 Task: Sort the products by unit price (low first).
Action: Mouse moved to (19, 59)
Screenshot: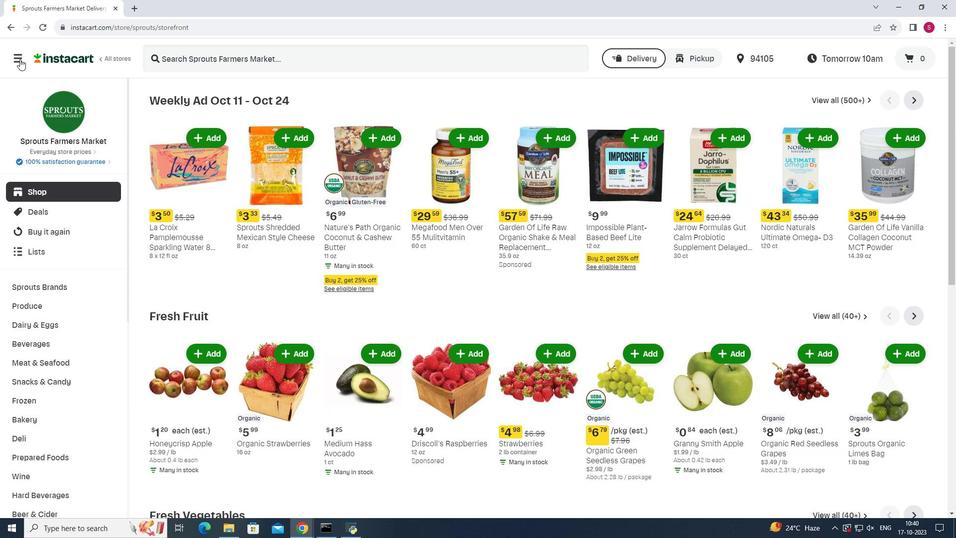
Action: Mouse pressed left at (19, 59)
Screenshot: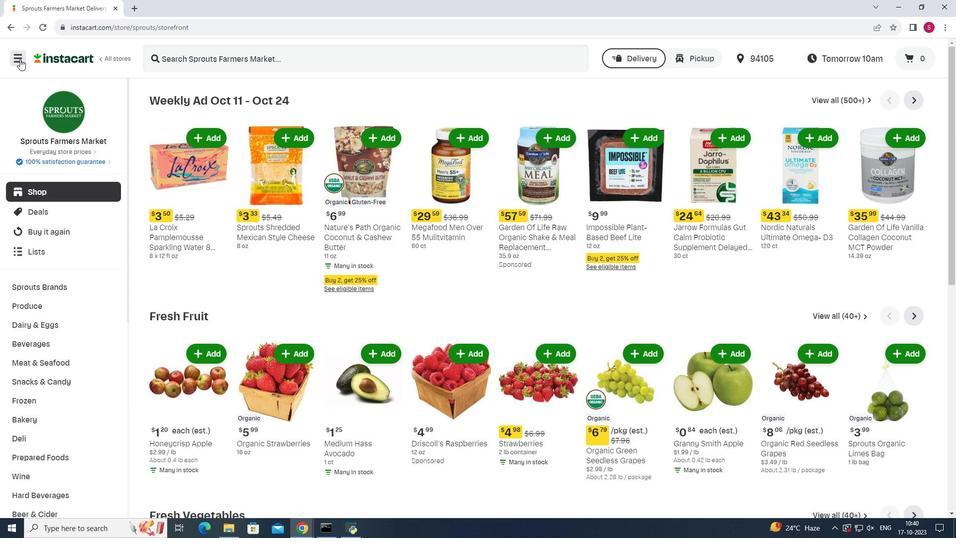 
Action: Mouse moved to (50, 266)
Screenshot: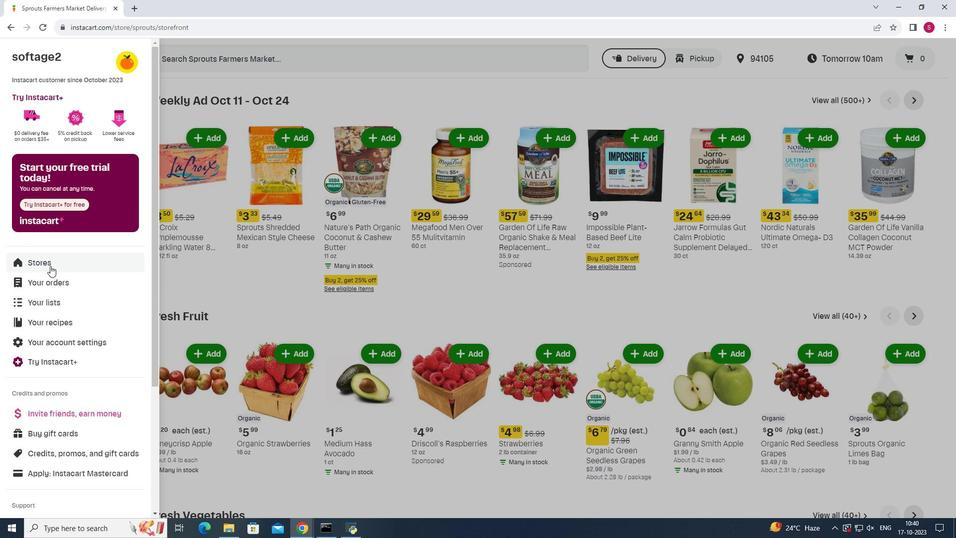 
Action: Mouse pressed left at (50, 266)
Screenshot: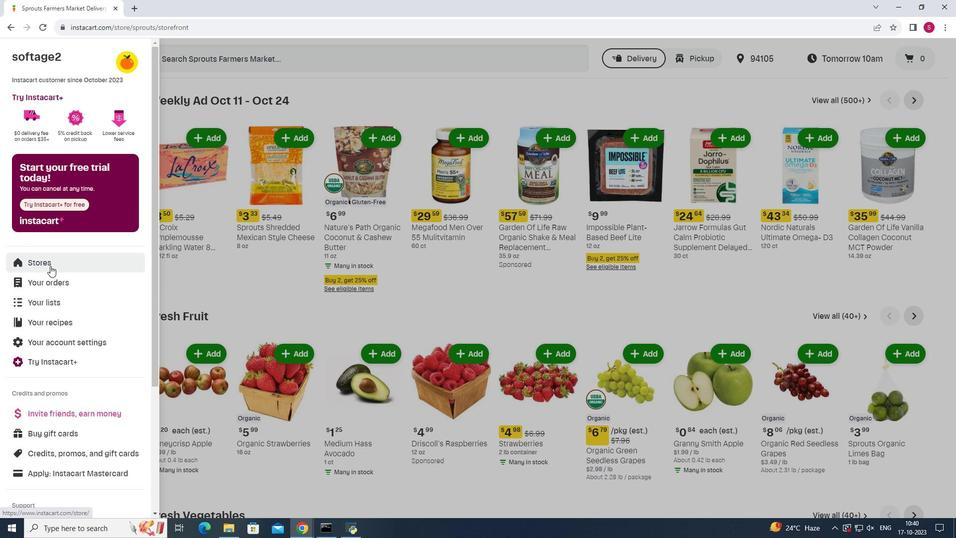 
Action: Mouse moved to (235, 88)
Screenshot: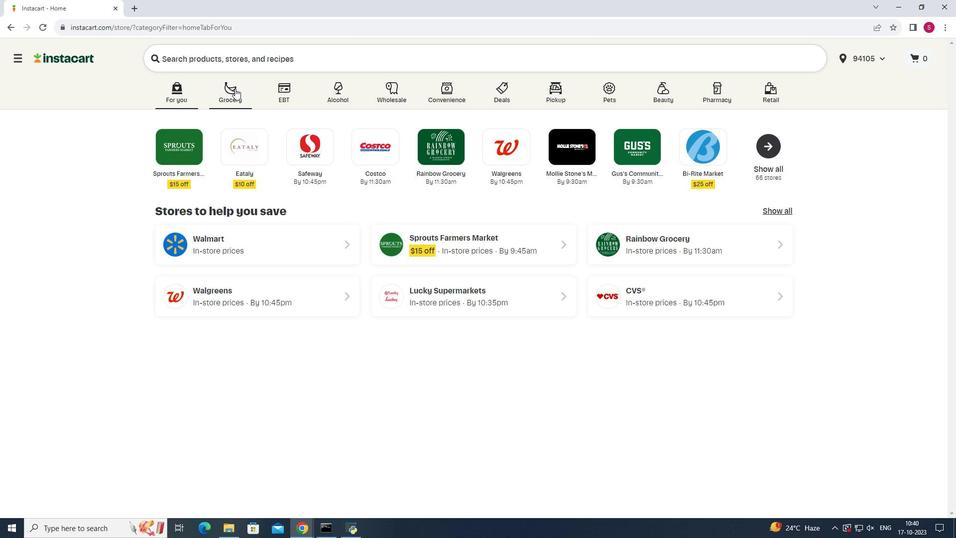 
Action: Mouse pressed left at (235, 88)
Screenshot: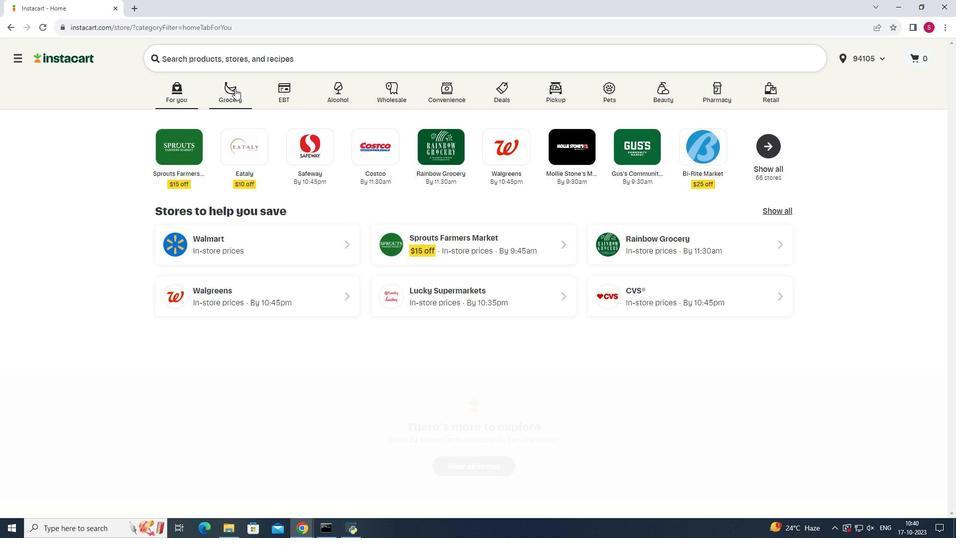 
Action: Mouse moved to (662, 134)
Screenshot: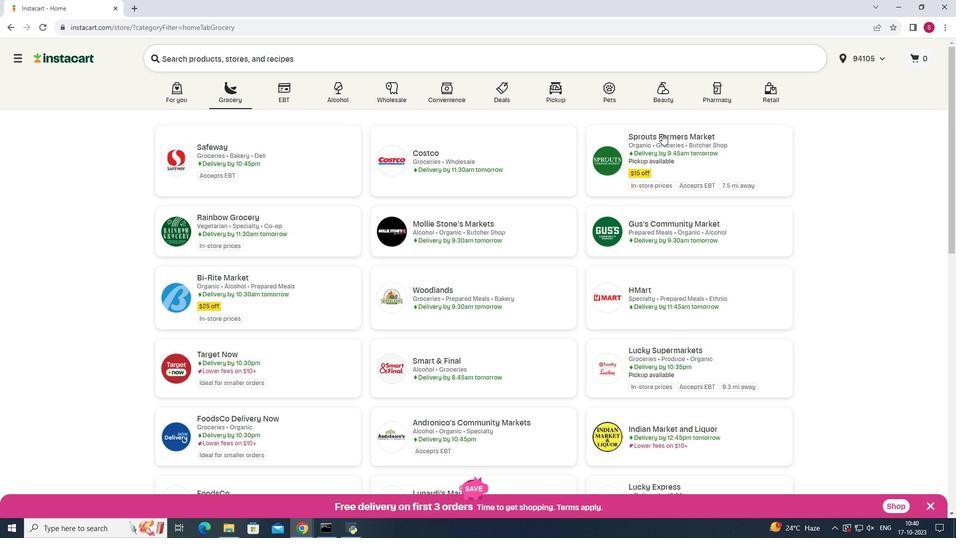 
Action: Mouse pressed left at (662, 134)
Screenshot: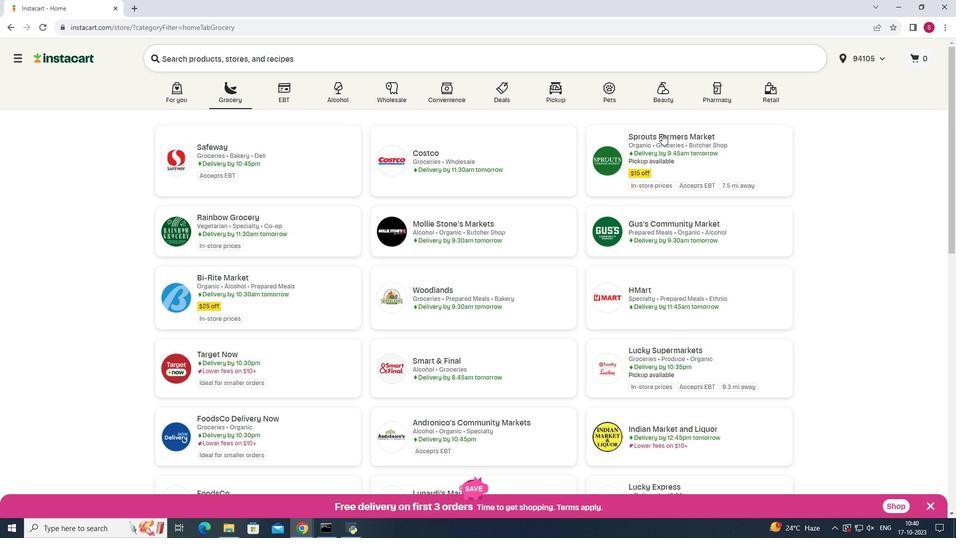 
Action: Mouse moved to (58, 377)
Screenshot: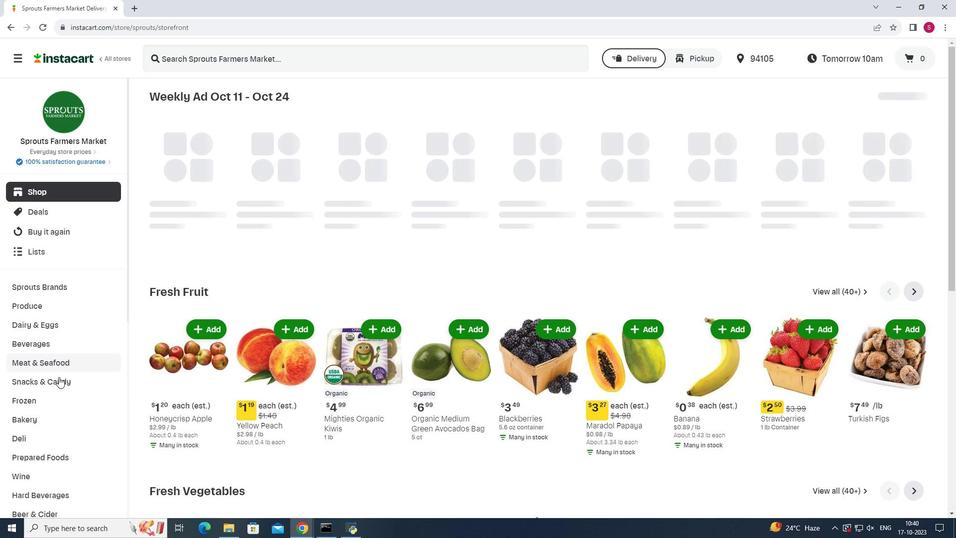 
Action: Mouse pressed left at (58, 377)
Screenshot: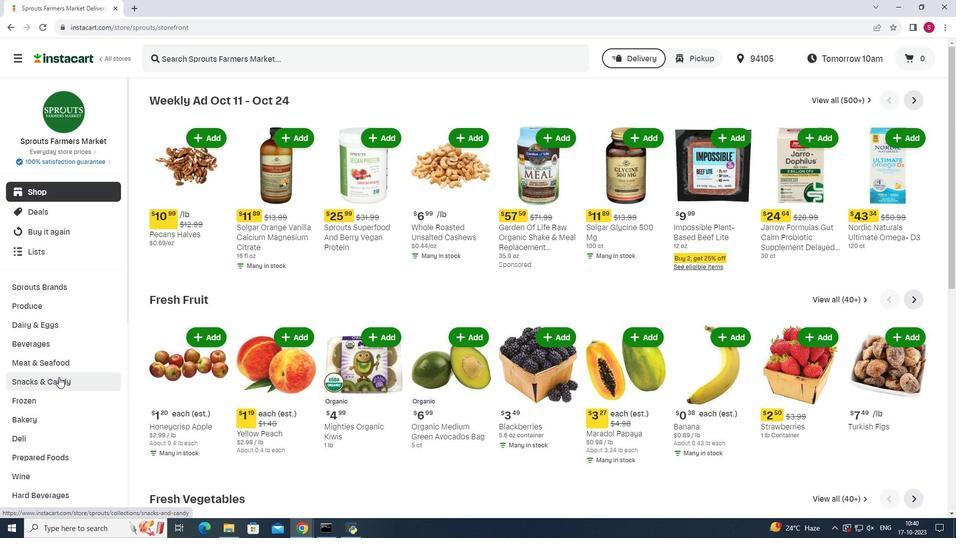 
Action: Mouse moved to (288, 123)
Screenshot: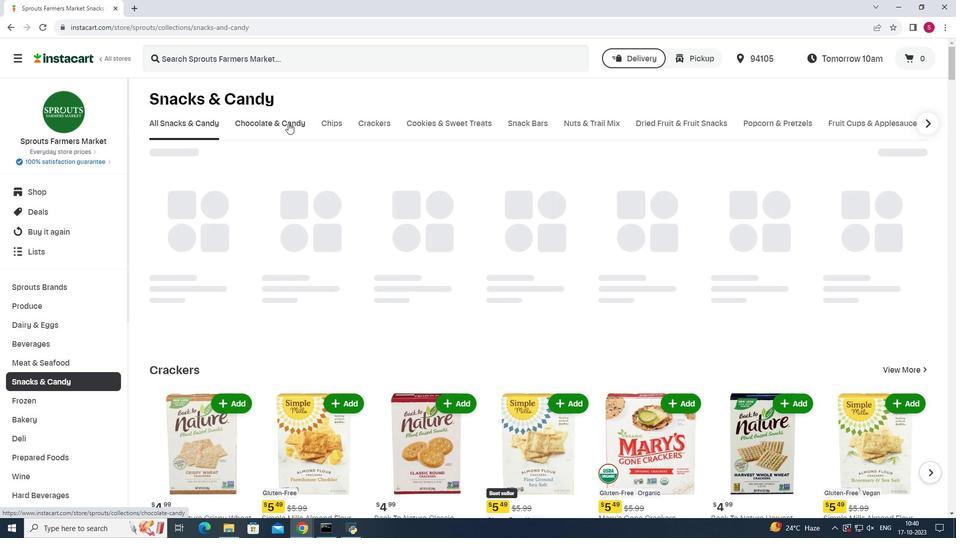 
Action: Mouse pressed left at (288, 123)
Screenshot: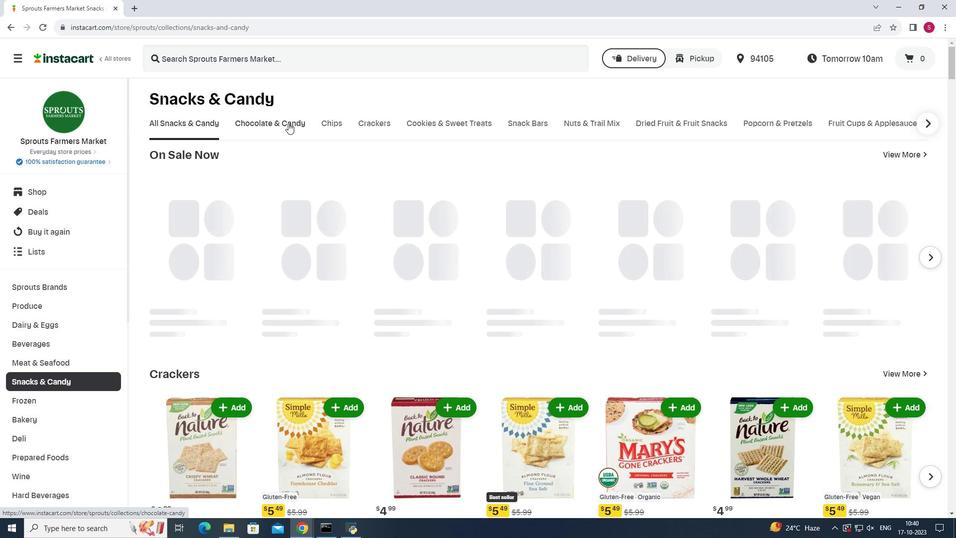 
Action: Mouse moved to (256, 168)
Screenshot: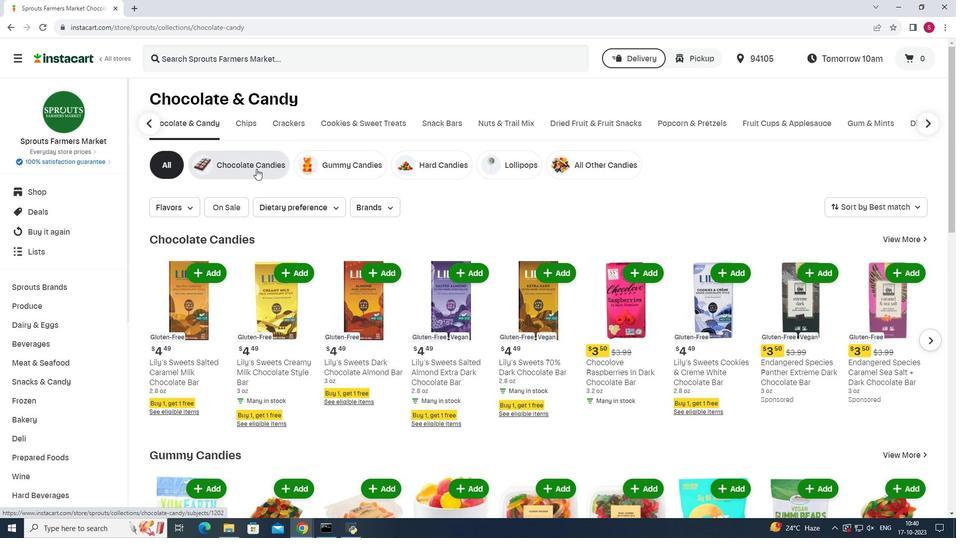 
Action: Mouse pressed left at (256, 168)
Screenshot: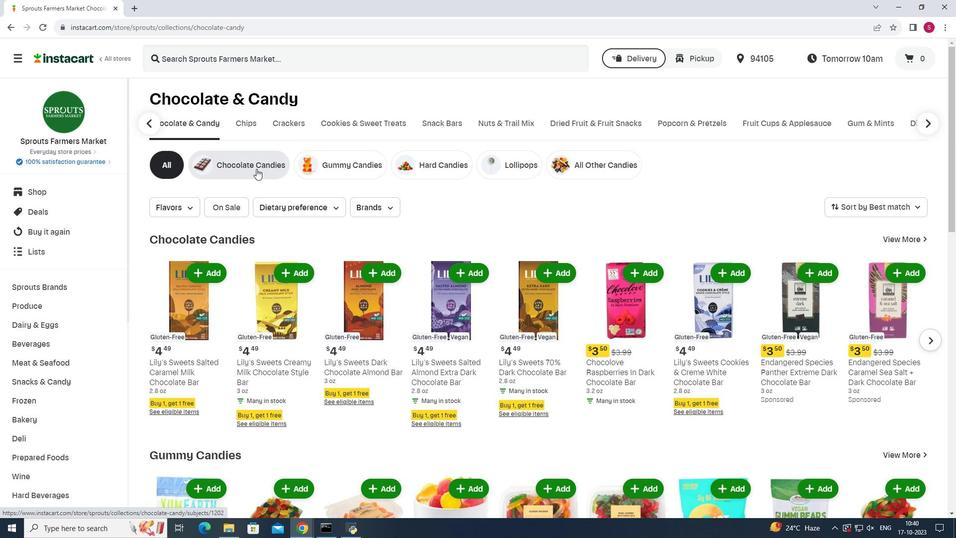 
Action: Mouse moved to (904, 205)
Screenshot: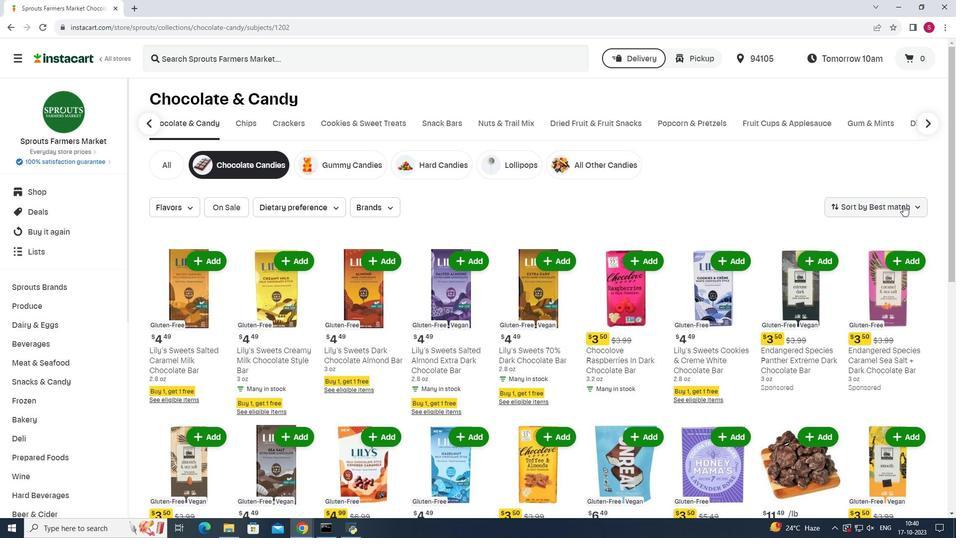 
Action: Mouse pressed left at (904, 205)
Screenshot: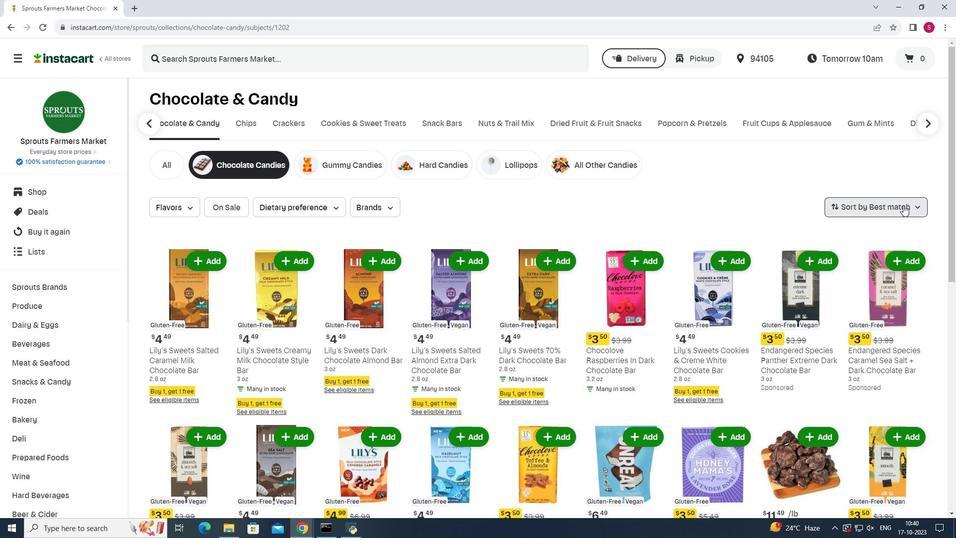 
Action: Mouse moved to (887, 295)
Screenshot: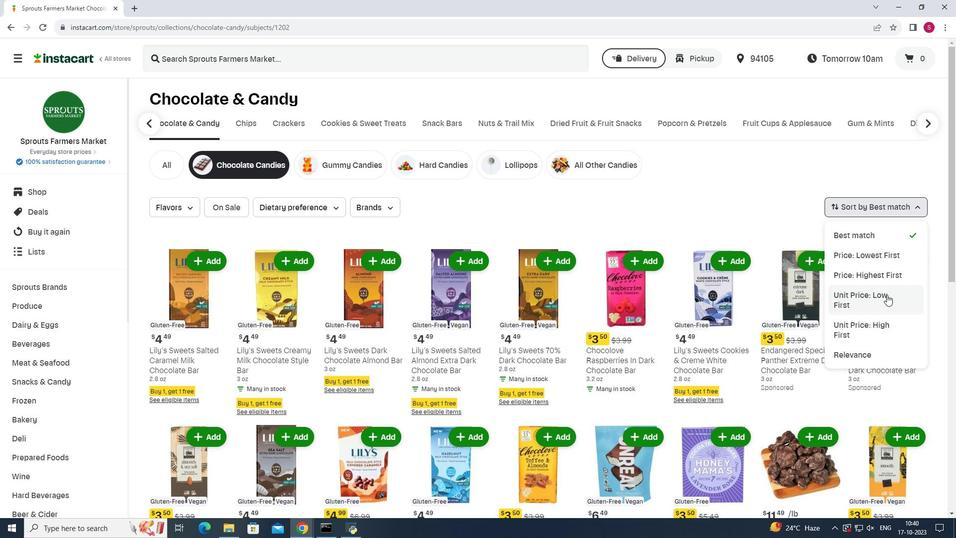 
Action: Mouse pressed left at (887, 295)
Screenshot: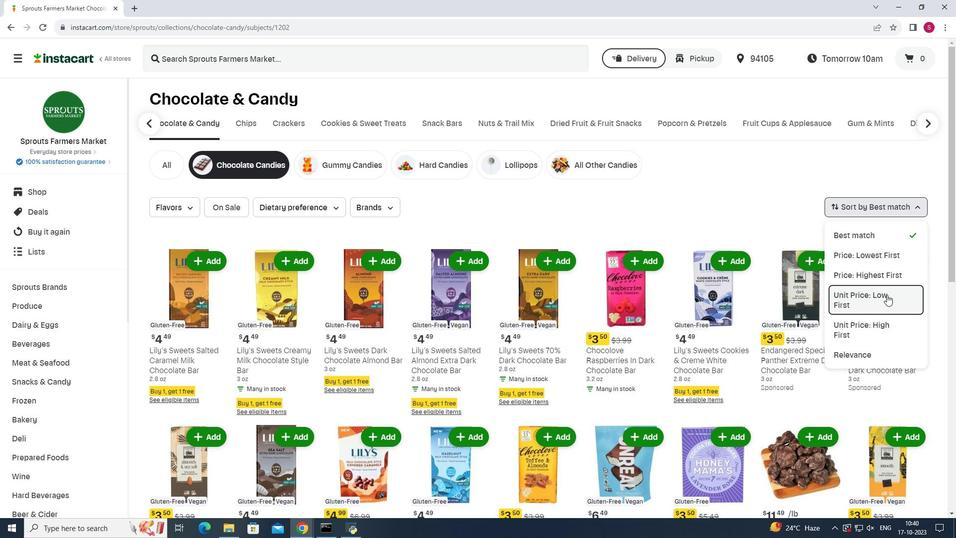 
Action: Mouse moved to (886, 291)
Screenshot: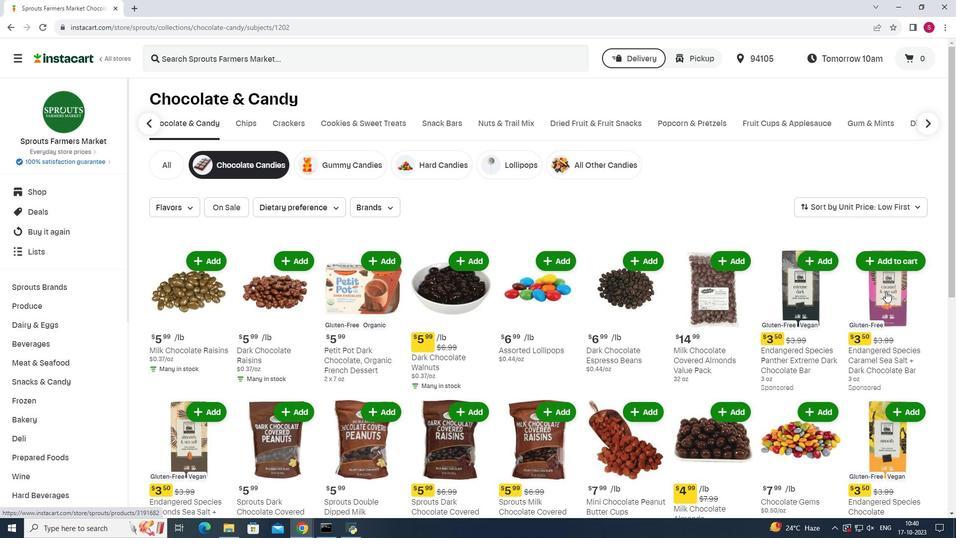 
